 Task: Create a task  Implement a new cloud-based project risk management system for a company , assign it to team member softage.5@softage.net in the project BroaderVision and update the status of the task to  On Track  , set the priority of the task to High
Action: Mouse moved to (603, 324)
Screenshot: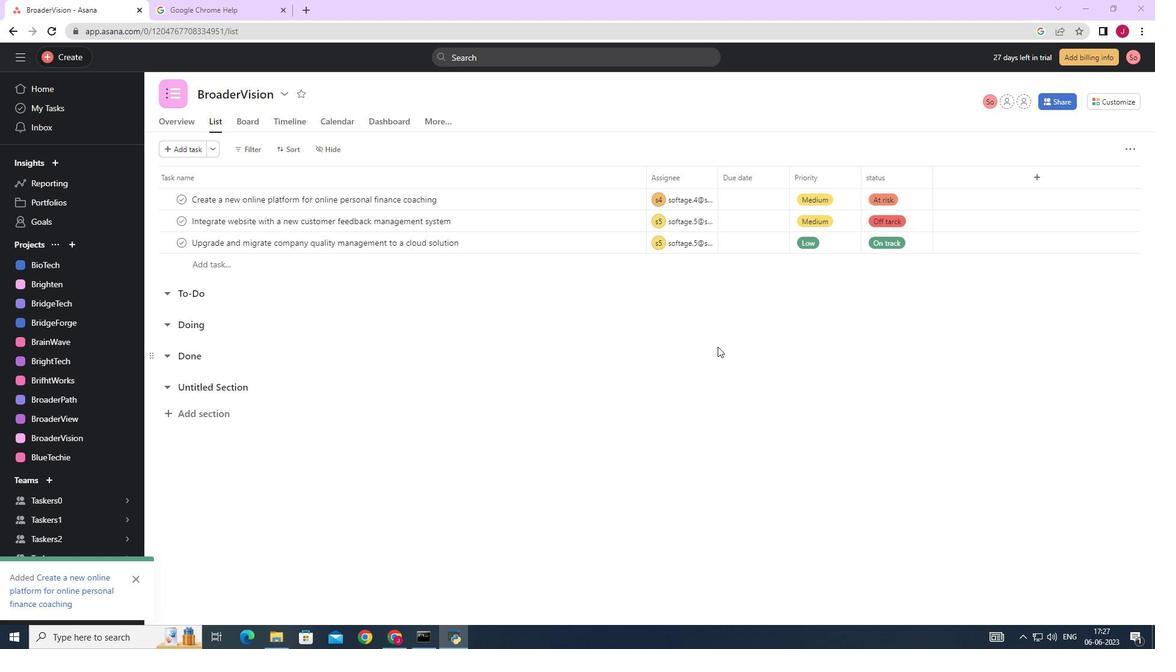 
Action: Mouse scrolled (603, 324) with delta (0, 0)
Screenshot: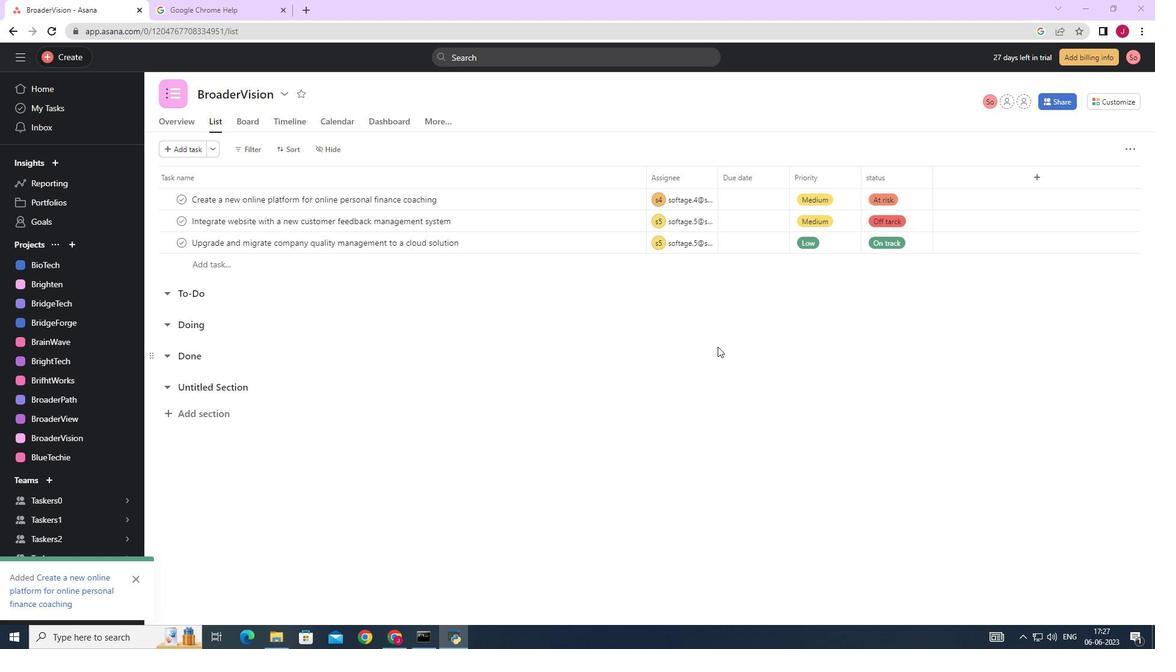 
Action: Mouse moved to (72, 56)
Screenshot: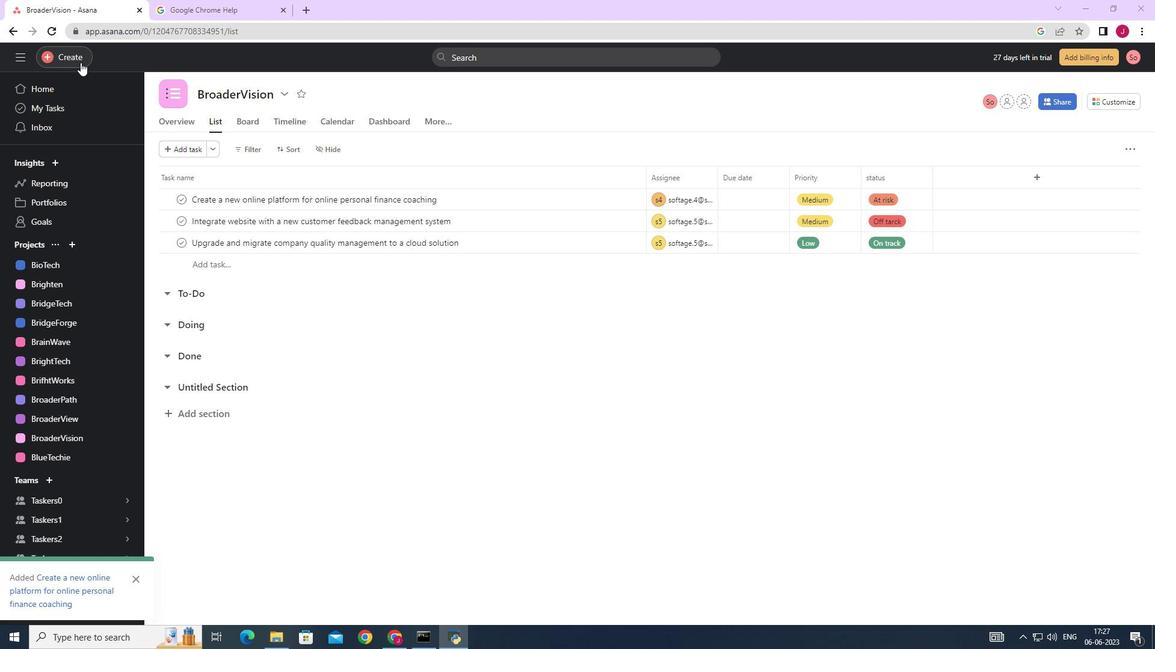 
Action: Mouse pressed left at (72, 56)
Screenshot: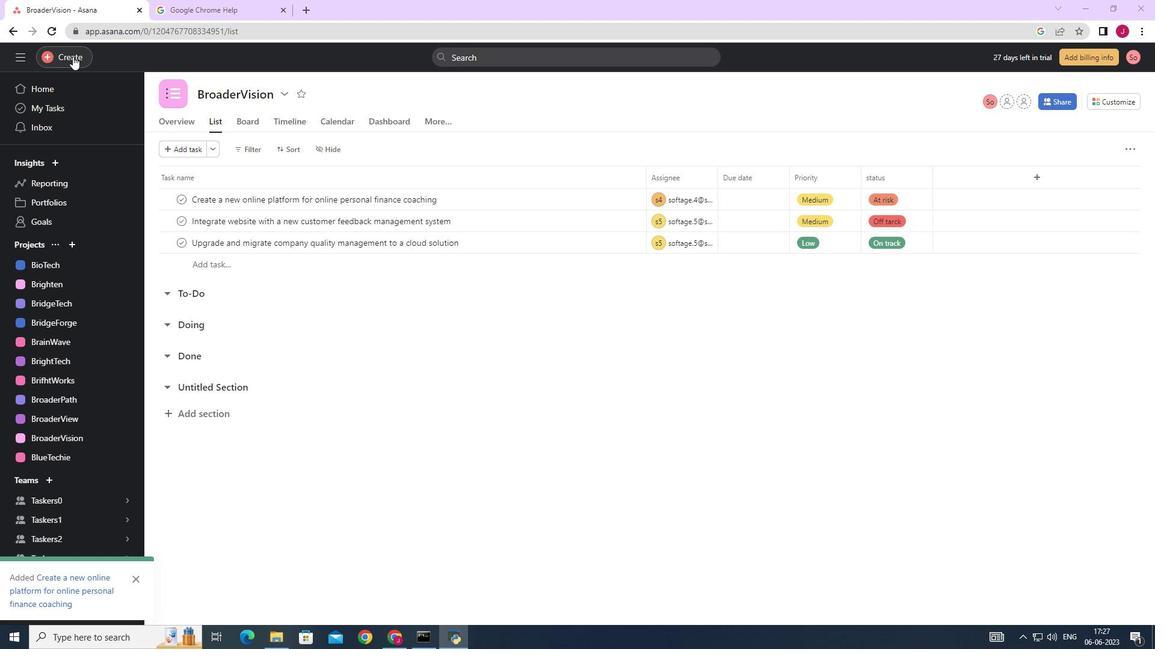 
Action: Mouse moved to (158, 60)
Screenshot: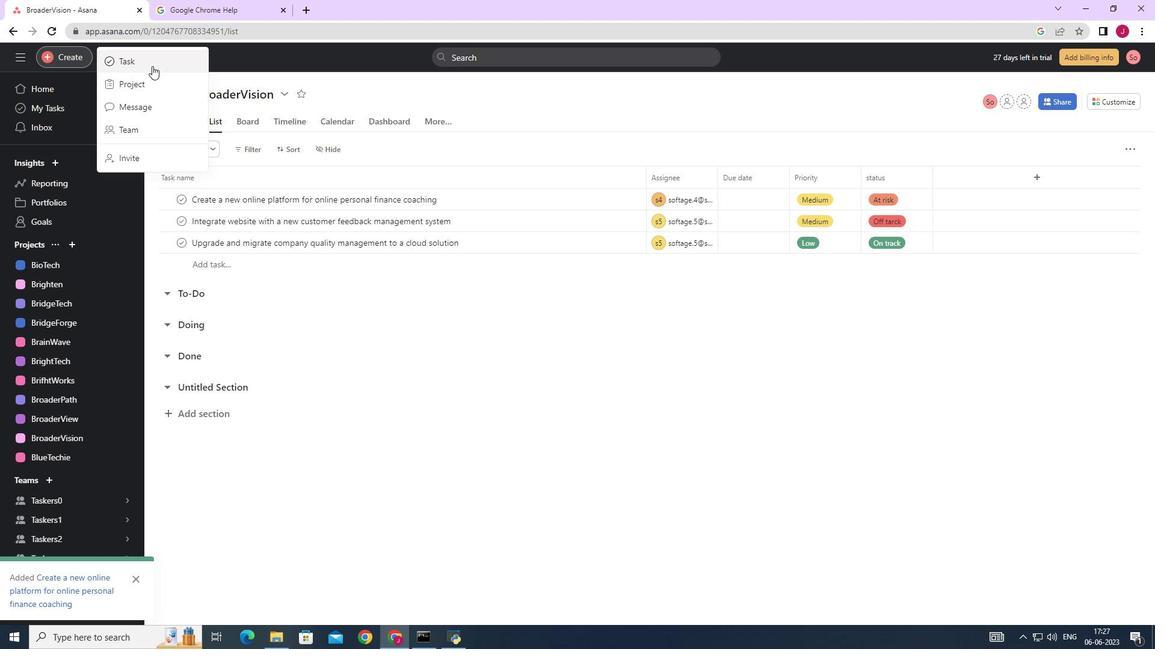 
Action: Mouse pressed left at (158, 60)
Screenshot: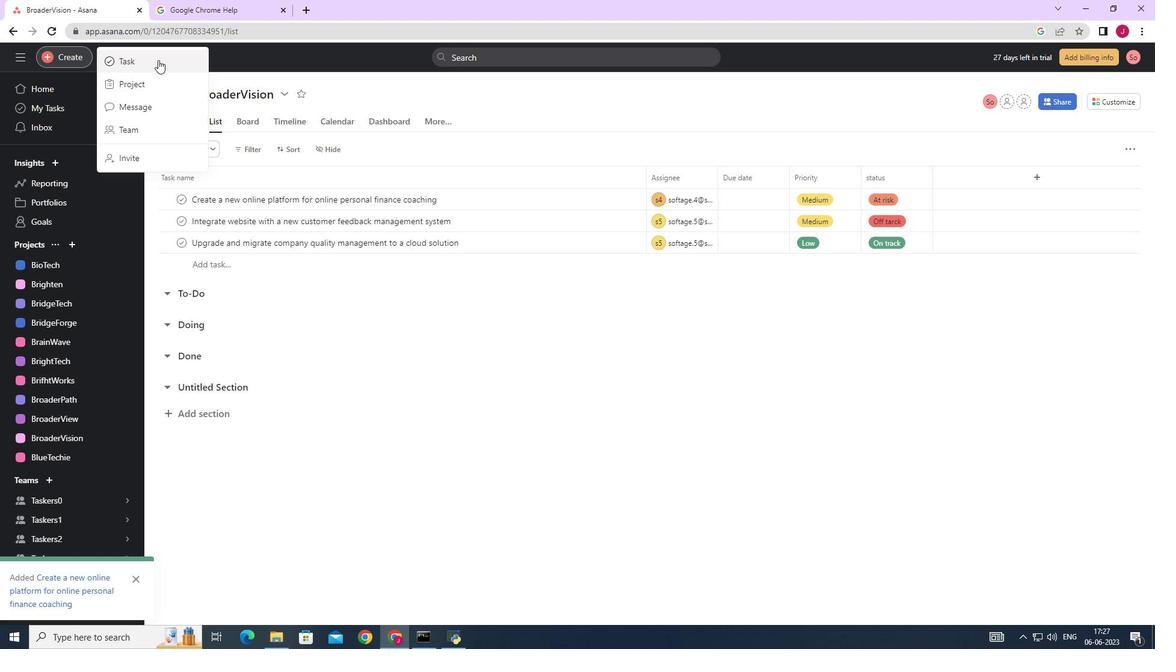 
Action: Mouse moved to (918, 401)
Screenshot: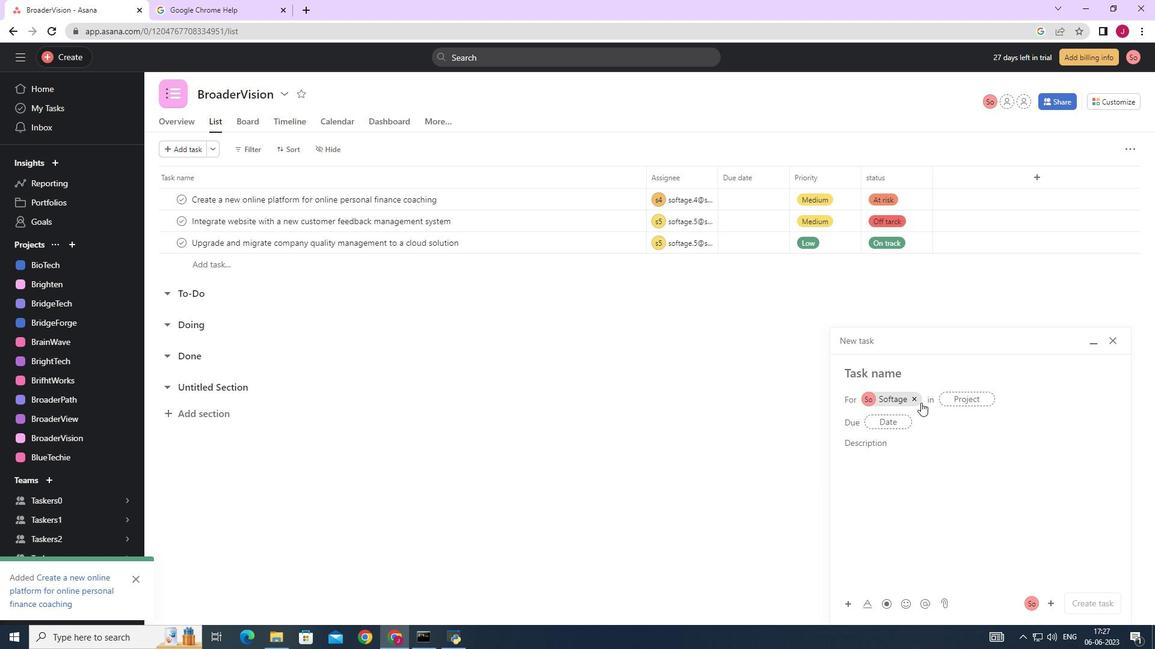 
Action: Mouse pressed left at (918, 401)
Screenshot: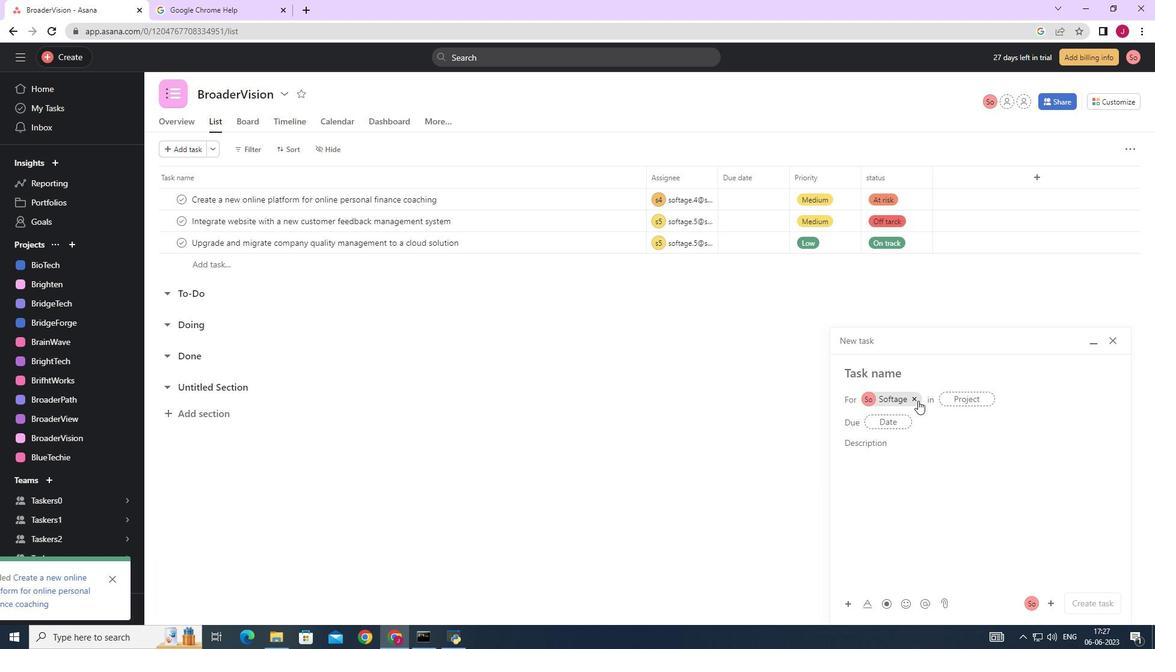 
Action: Mouse moved to (894, 377)
Screenshot: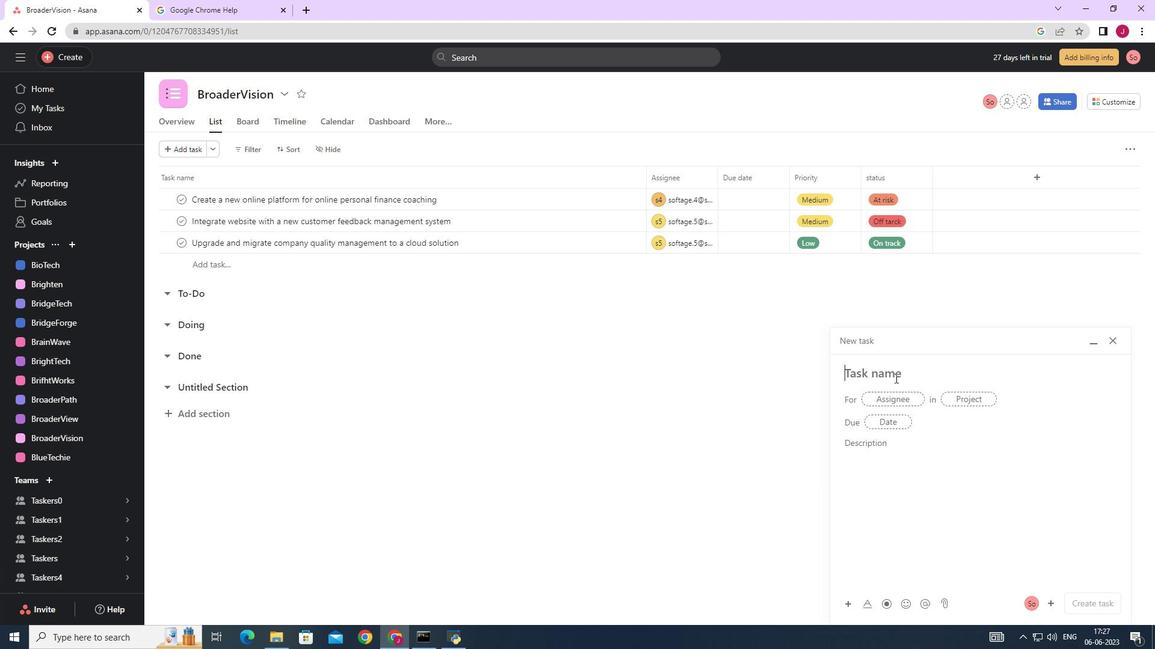 
Action: Mouse pressed left at (894, 377)
Screenshot: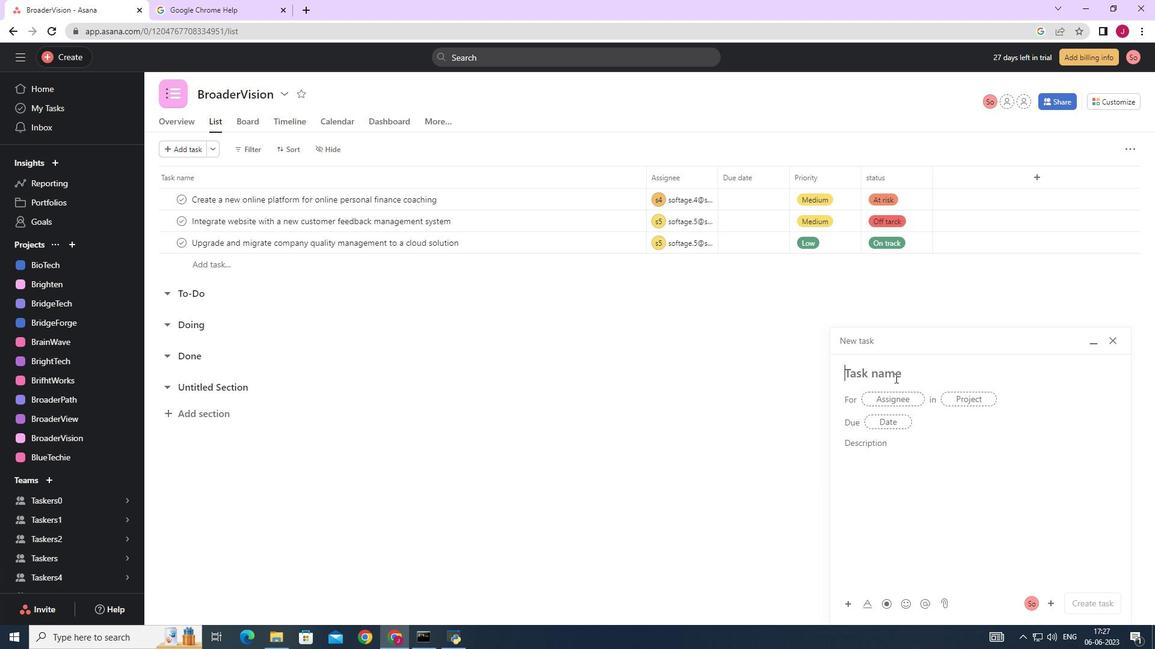 
Action: Key pressed <Key.caps_lock>I<Key.caps_lock>mplement<Key.space>a<Key.space>new<Key.space>cloud0<Key.backspace>-based<Key.space>project<Key.space>risk<Key.space>management<Key.space>system<Key.space>for<Key.space>a<Key.space>company<Key.space>
Screenshot: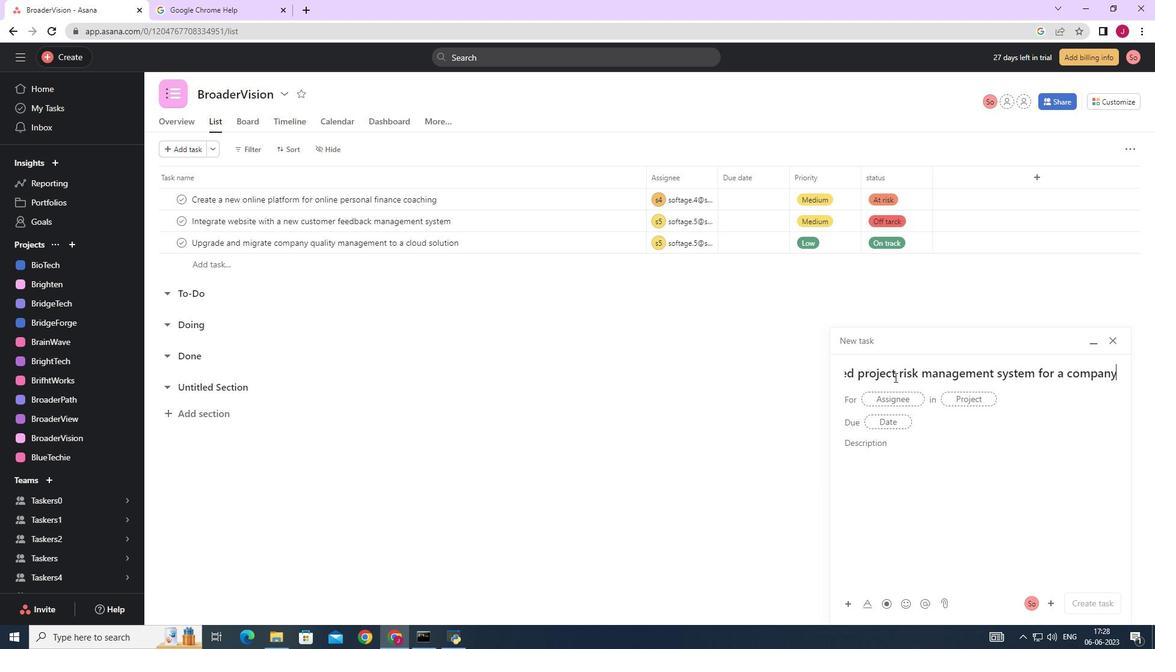 
Action: Mouse moved to (887, 401)
Screenshot: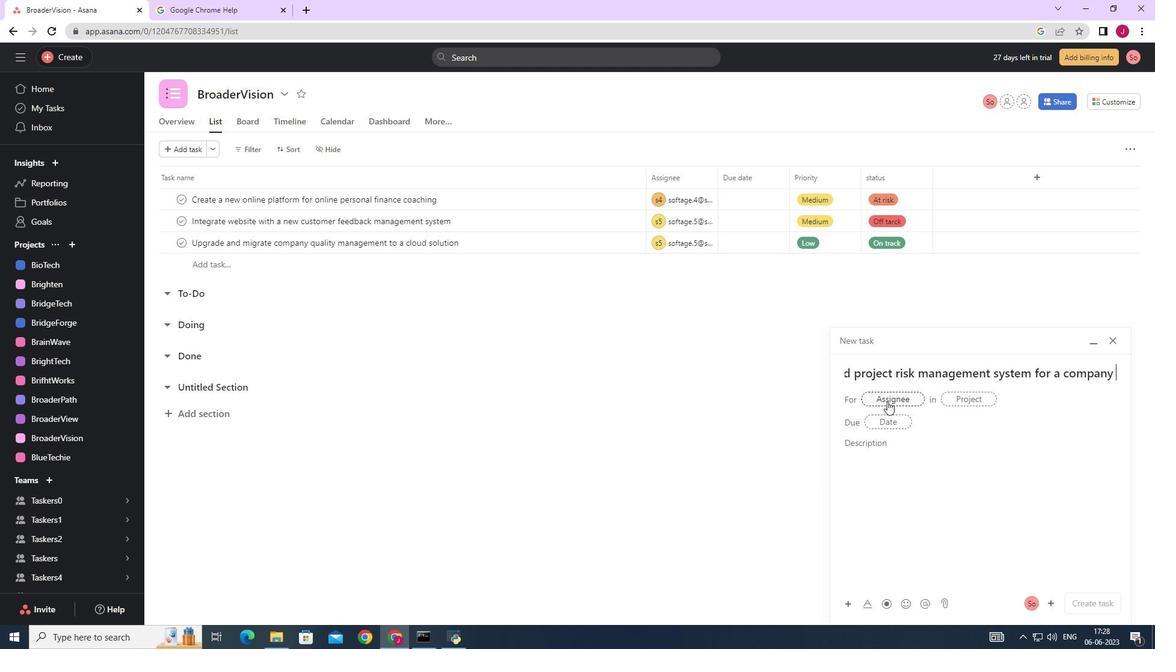 
Action: Mouse pressed left at (887, 401)
Screenshot: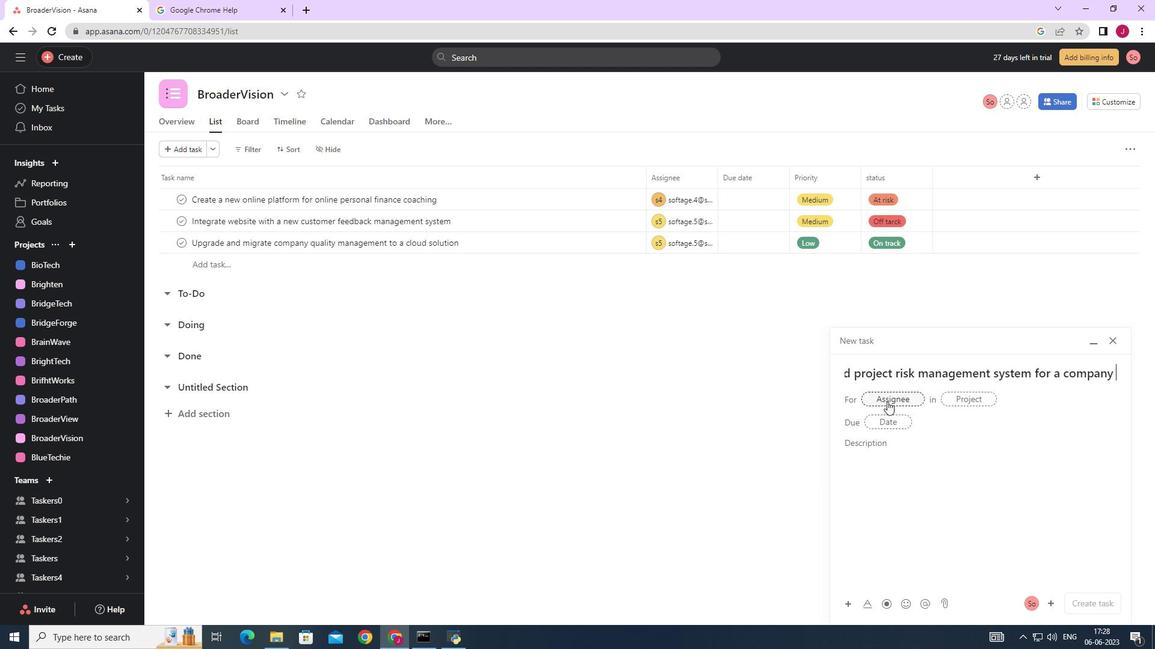 
Action: Key pressed softage.5
Screenshot: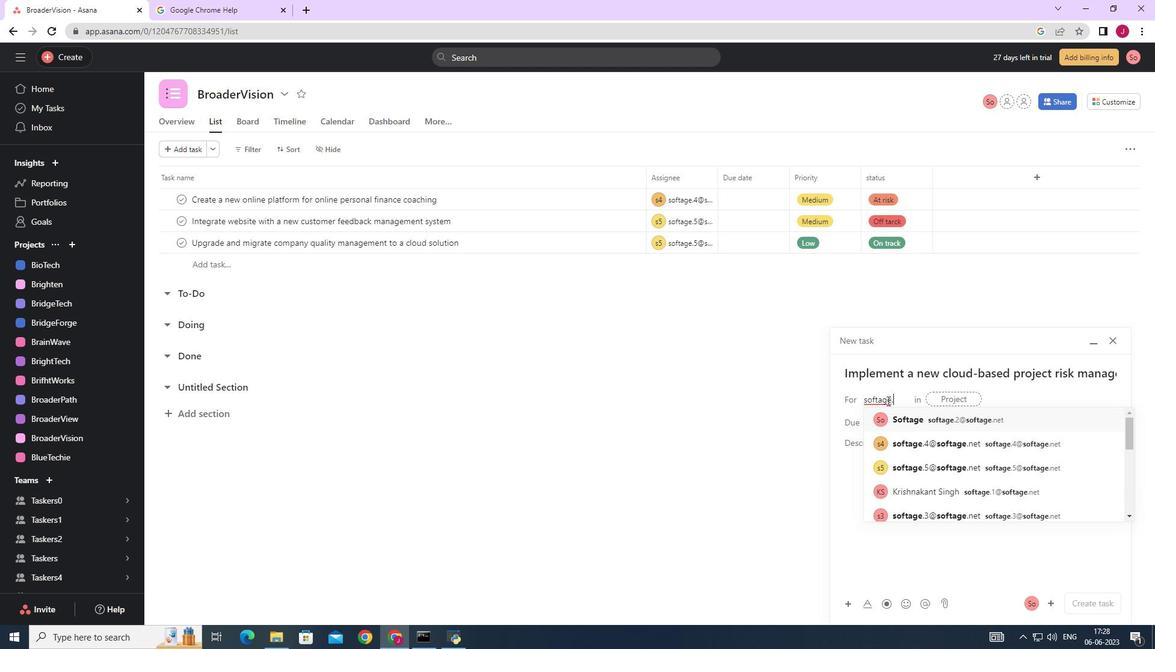 
Action: Mouse moved to (922, 418)
Screenshot: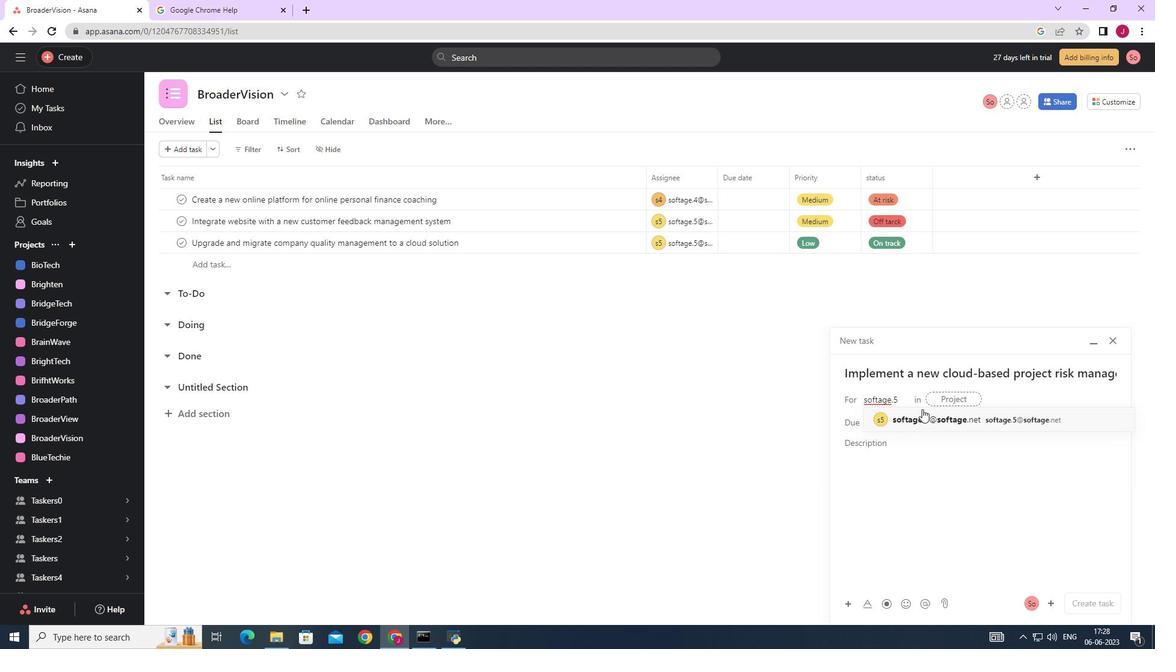 
Action: Mouse pressed left at (922, 418)
Screenshot: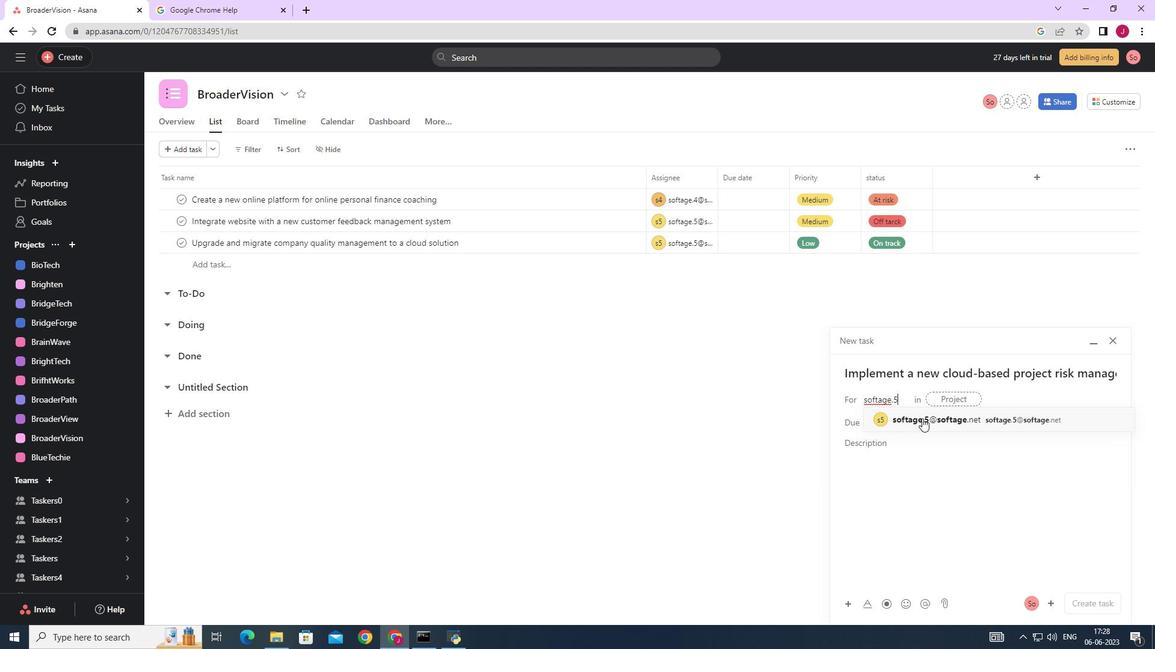 
Action: Mouse moved to (772, 416)
Screenshot: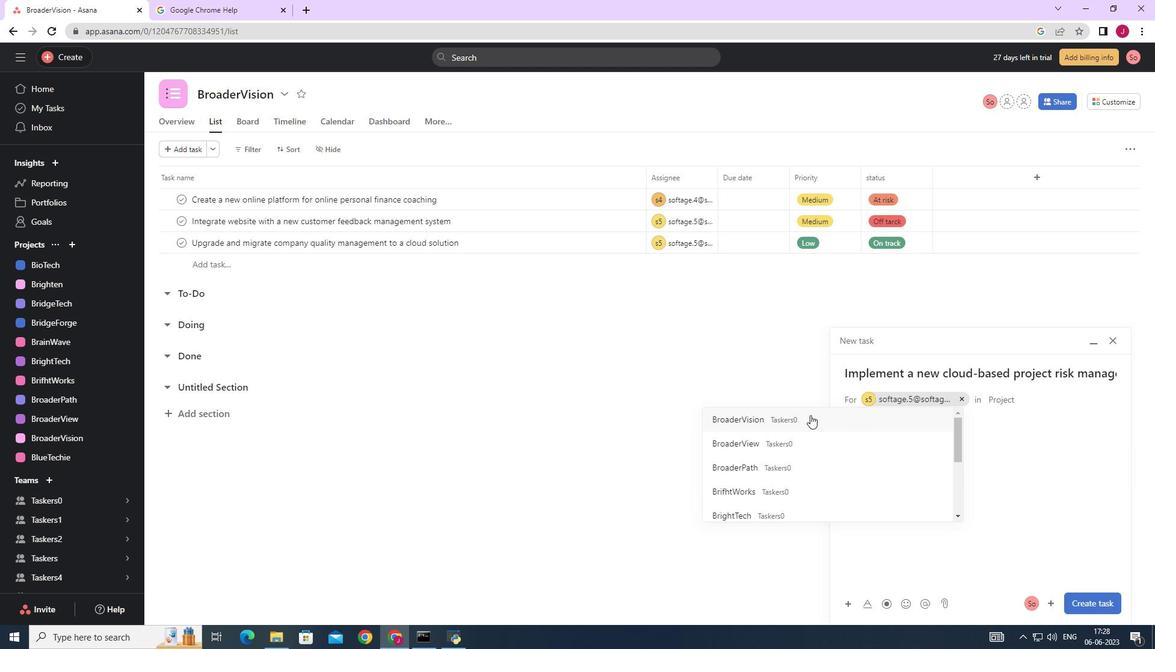 
Action: Mouse pressed left at (772, 416)
Screenshot: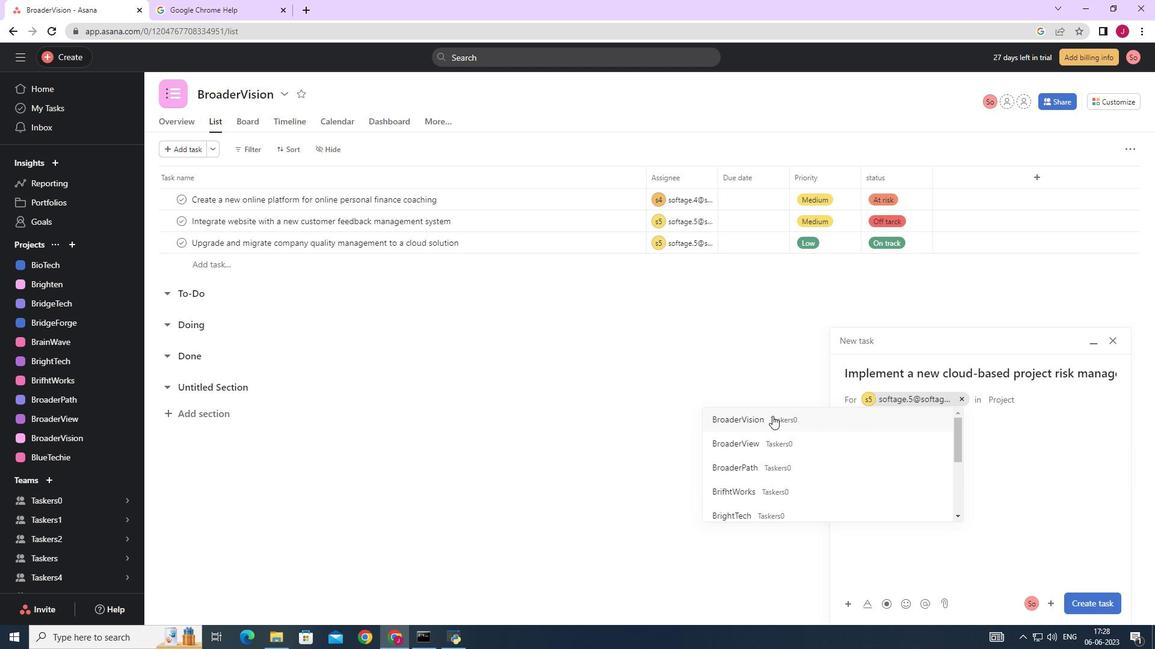 
Action: Mouse moved to (900, 445)
Screenshot: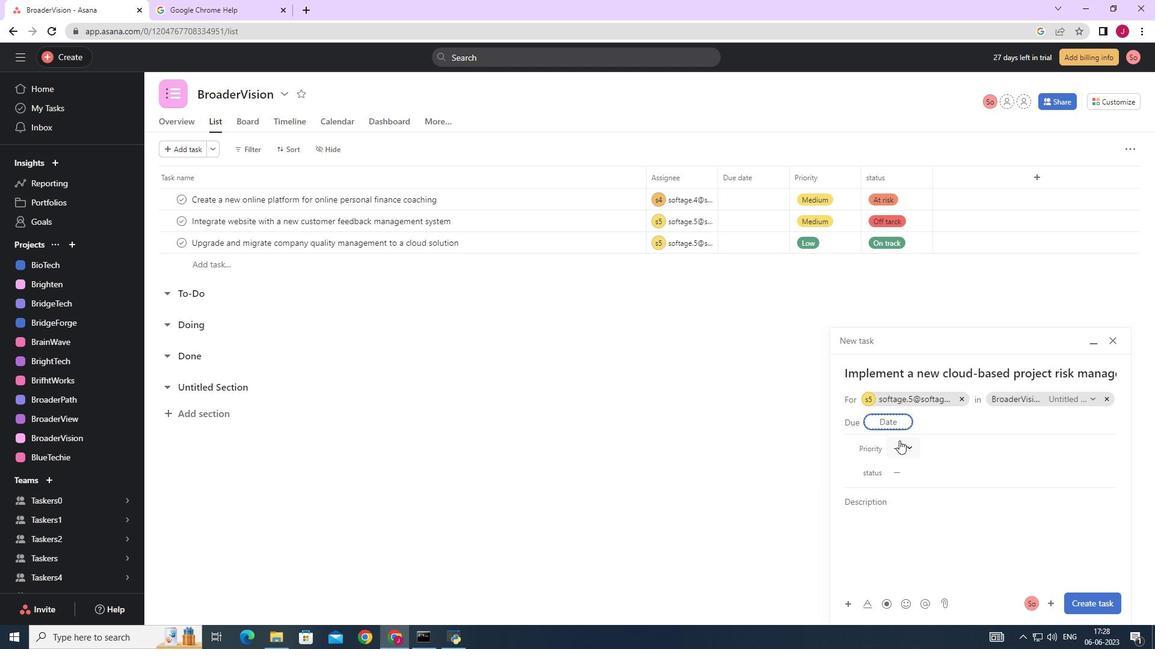 
Action: Mouse pressed left at (900, 445)
Screenshot: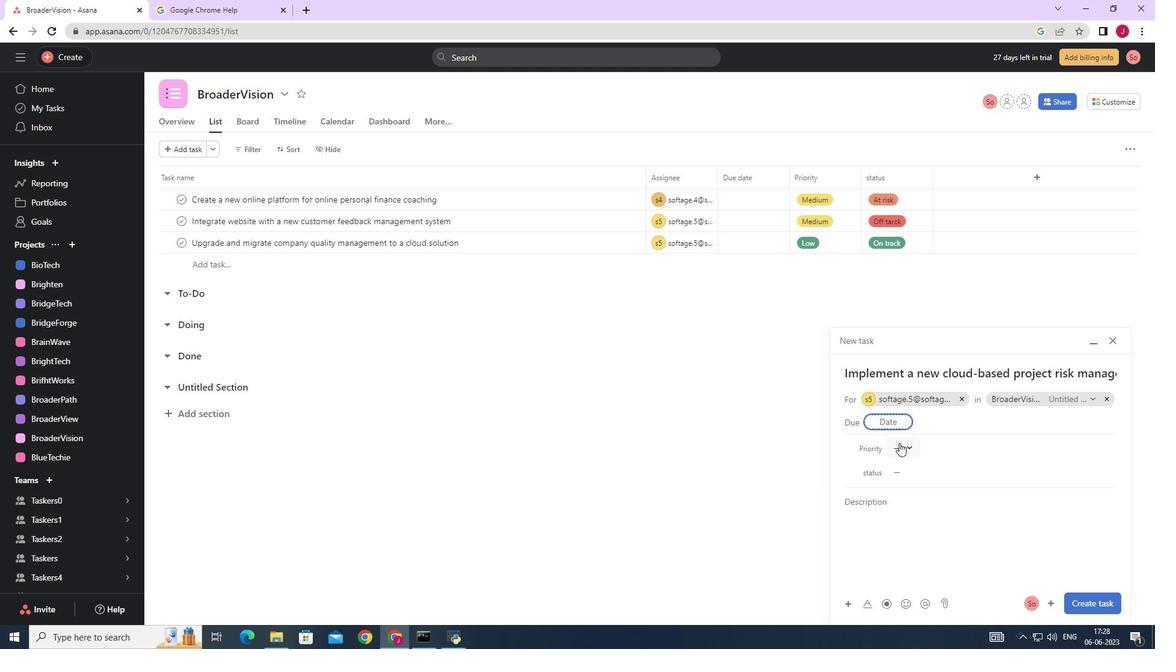 
Action: Mouse moved to (923, 488)
Screenshot: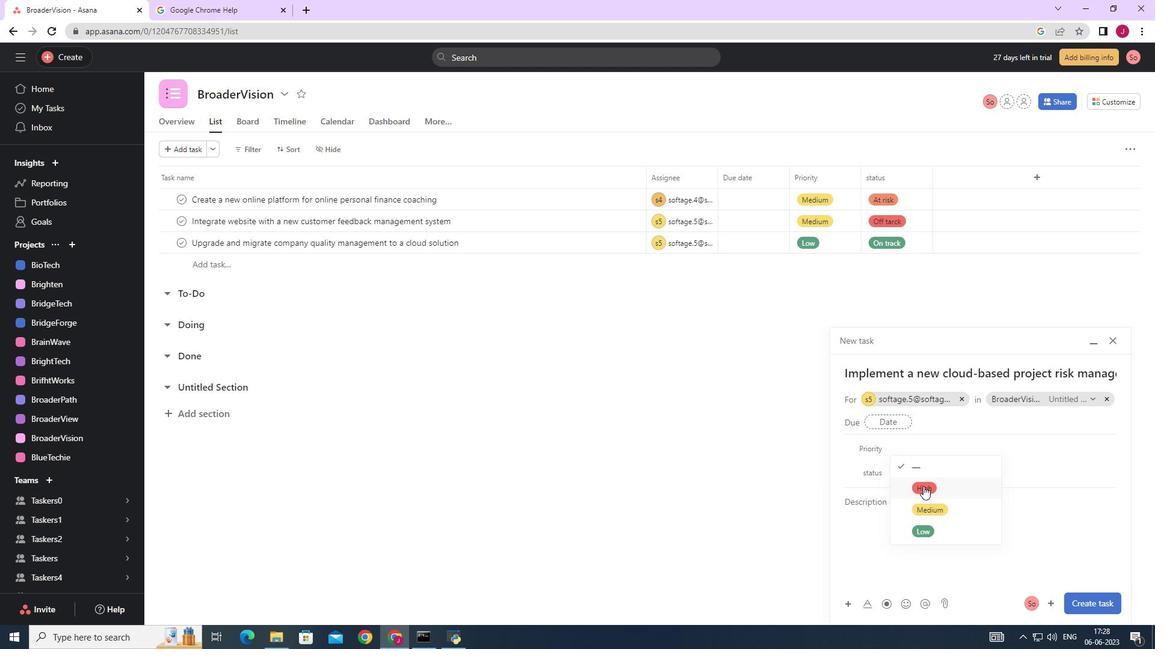 
Action: Mouse pressed left at (923, 488)
Screenshot: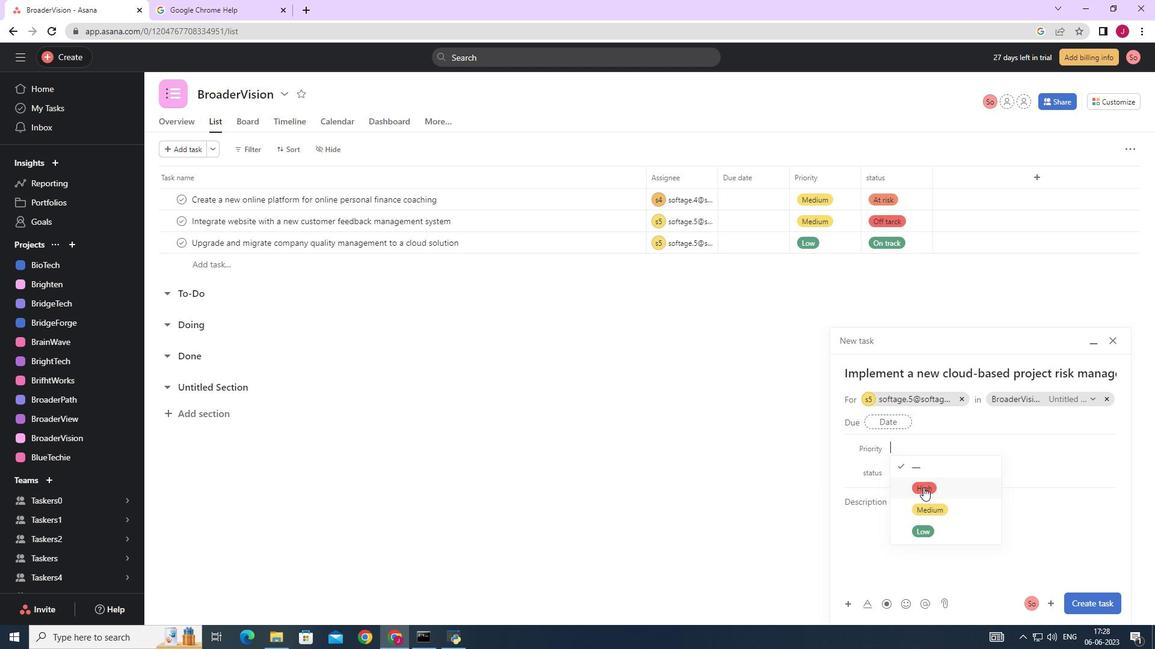 
Action: Mouse moved to (899, 468)
Screenshot: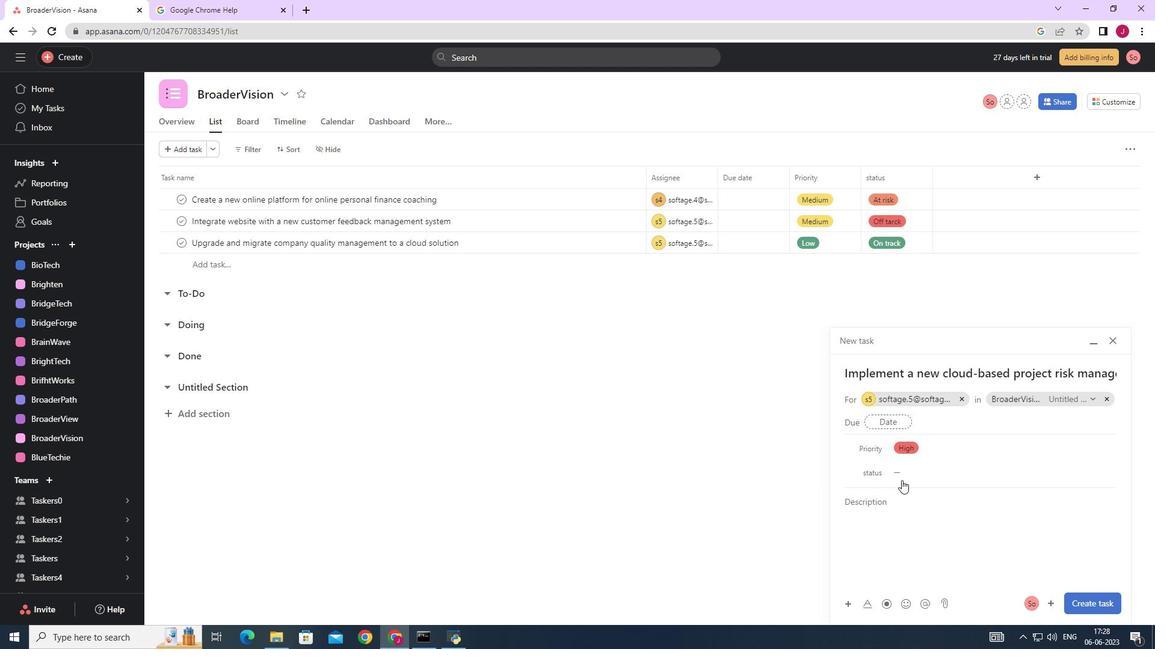 
Action: Mouse pressed left at (899, 468)
Screenshot: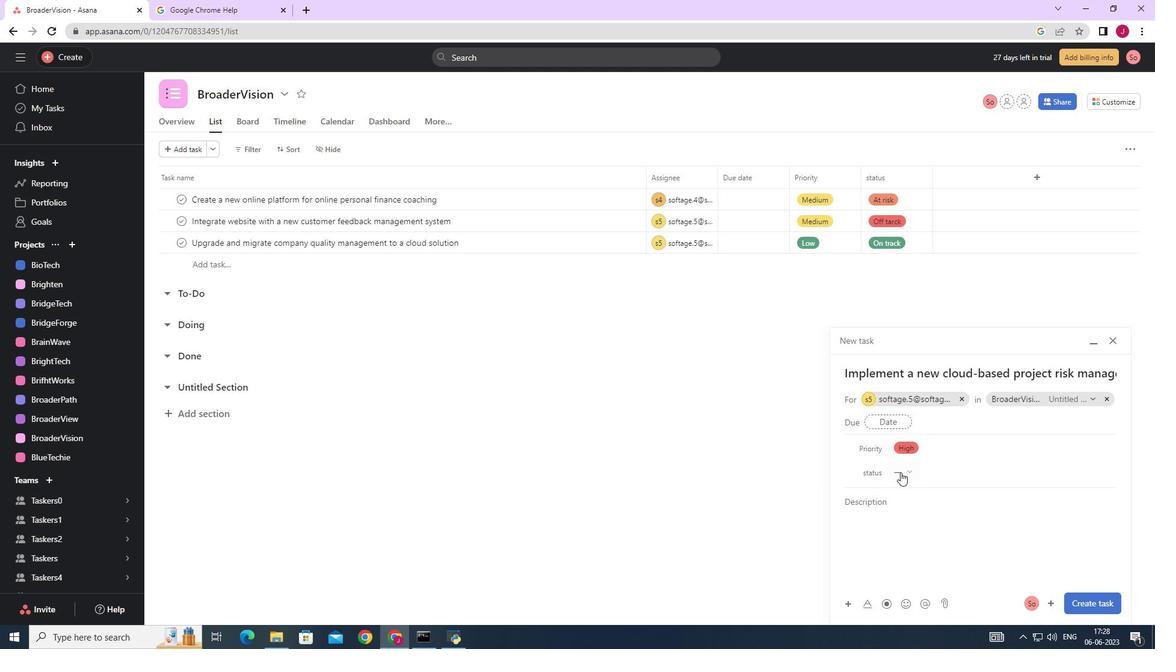 
Action: Mouse moved to (933, 512)
Screenshot: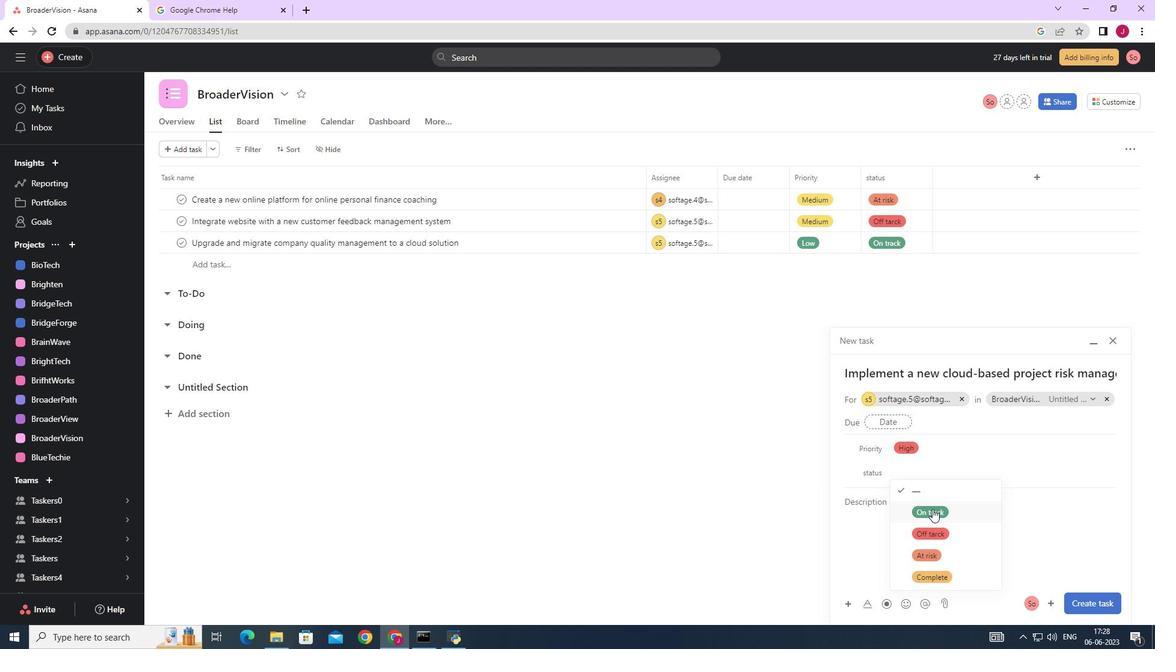
Action: Mouse pressed left at (933, 512)
Screenshot: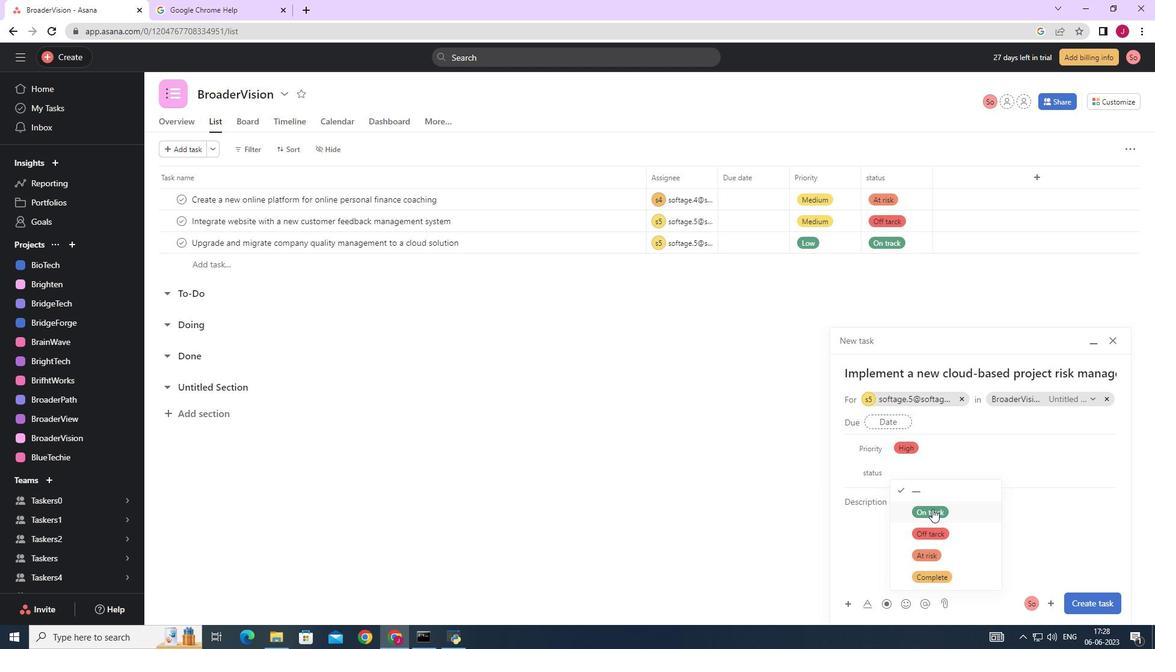 
Action: Mouse moved to (1099, 600)
Screenshot: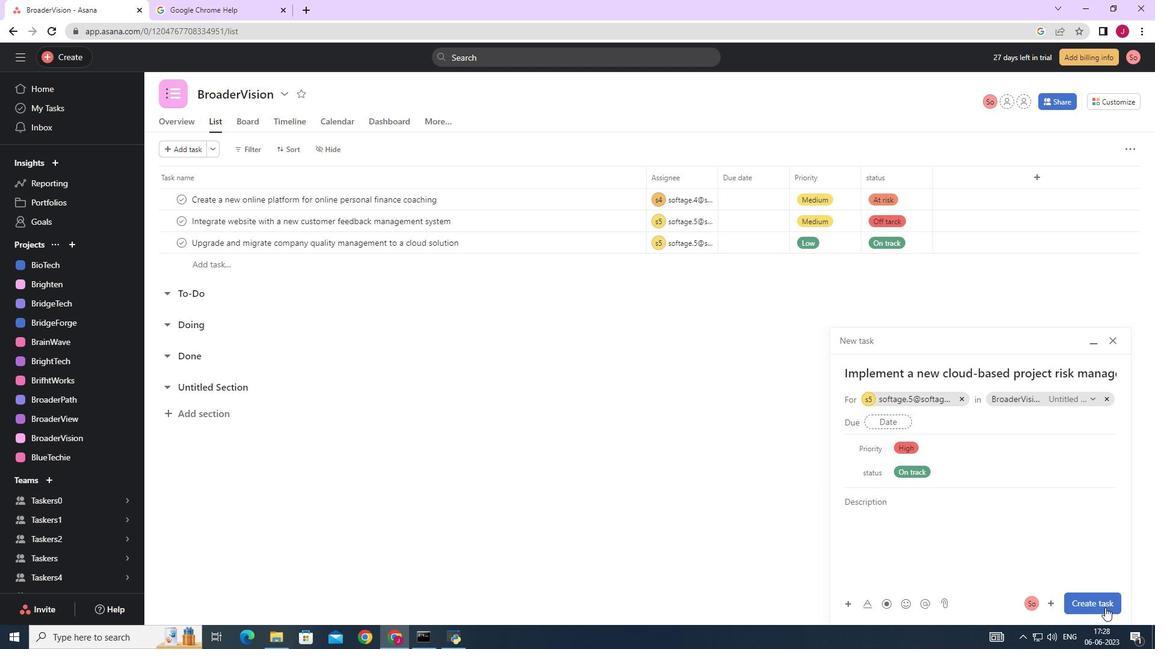 
Action: Mouse pressed left at (1099, 600)
Screenshot: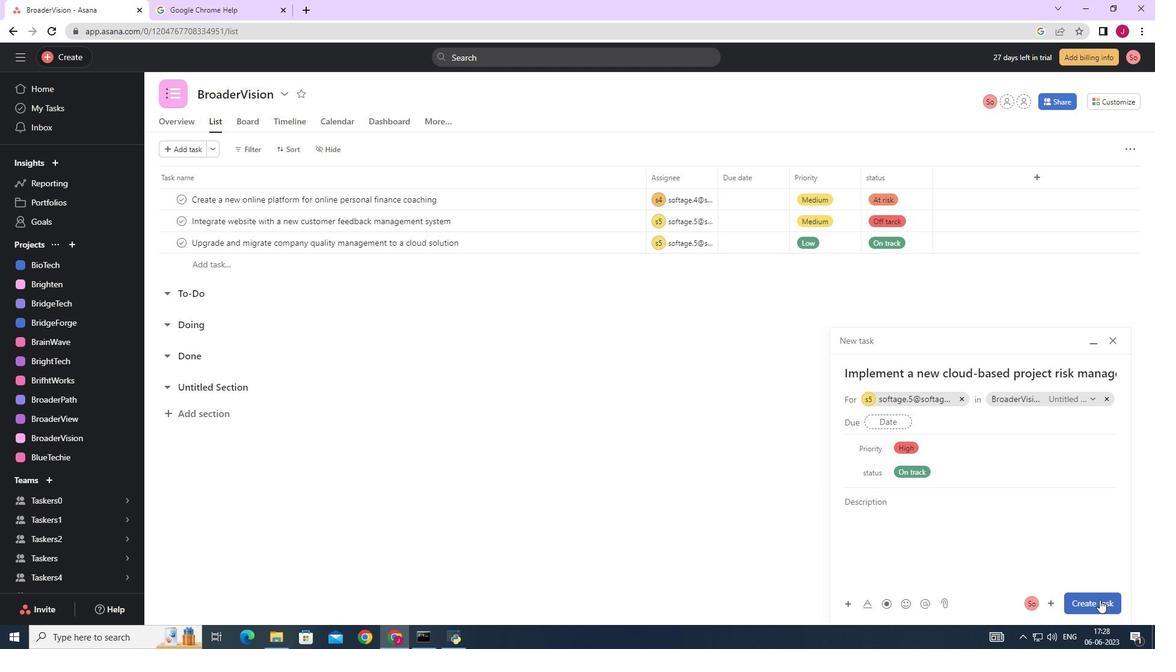 
Action: Mouse moved to (1057, 586)
Screenshot: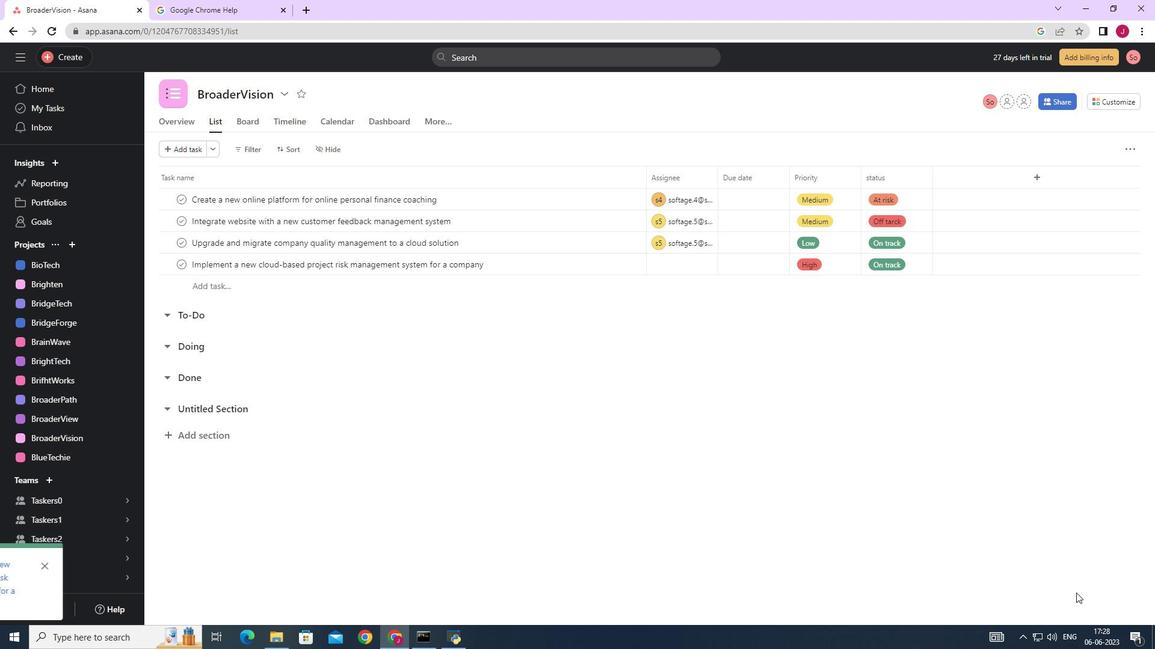 
